 Task: Save favorite listings for beachfront homes in Hilton Head Island, South Carolina, with a private dock, and create a shortlist of coastal properties.
Action: Mouse moved to (190, 190)
Screenshot: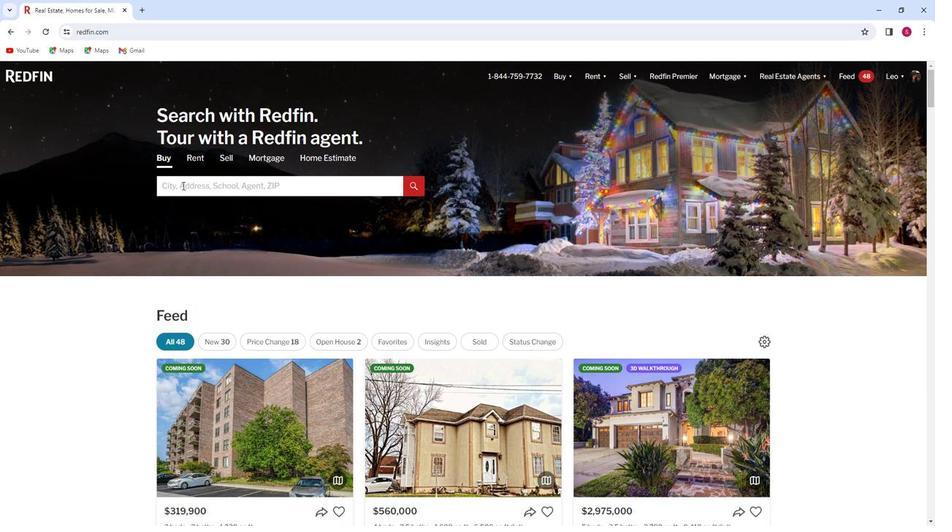 
Action: Mouse pressed left at (190, 190)
Screenshot: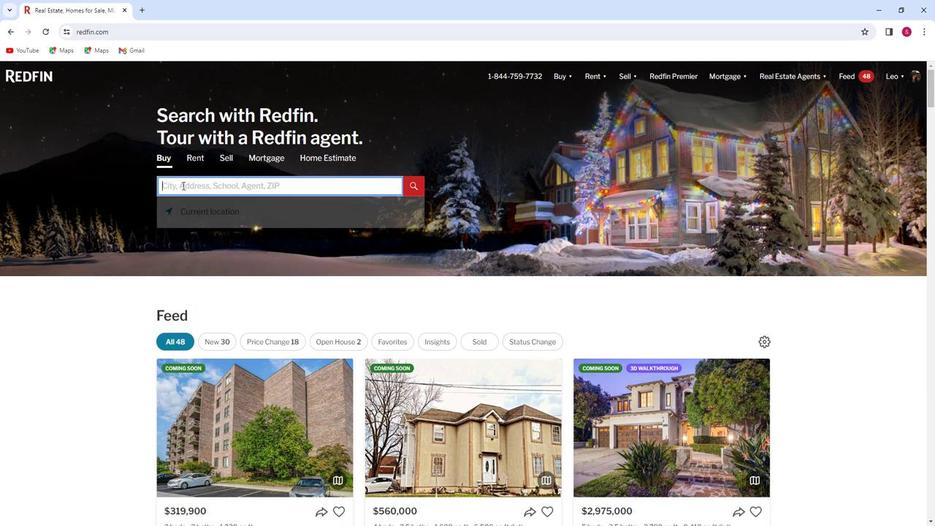 
Action: Key pressed <Key.shift><Key.shift><Key.shift><Key.shift><Key.shift><Key.shift><Key.shift><Key.shift><Key.shift><Key.shift>Hilton
Screenshot: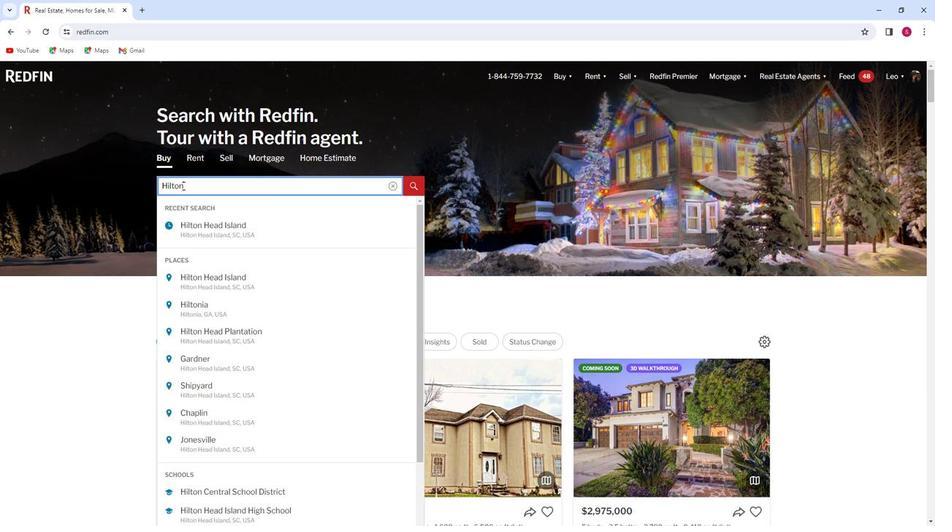
Action: Mouse moved to (228, 228)
Screenshot: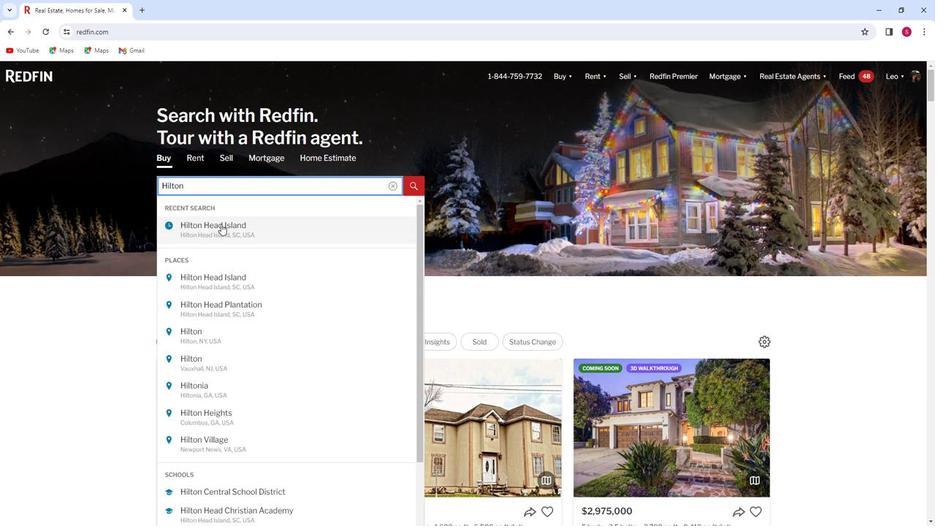 
Action: Mouse pressed left at (228, 228)
Screenshot: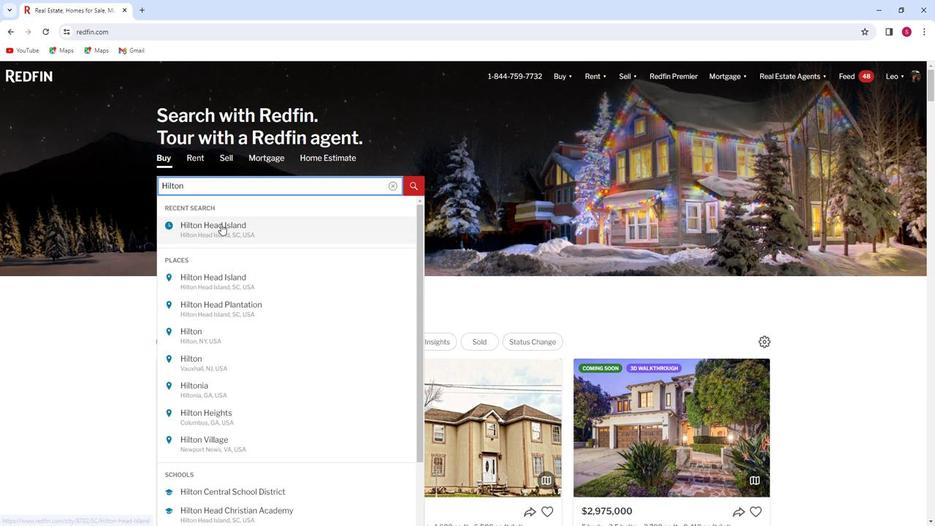 
Action: Mouse moved to (820, 146)
Screenshot: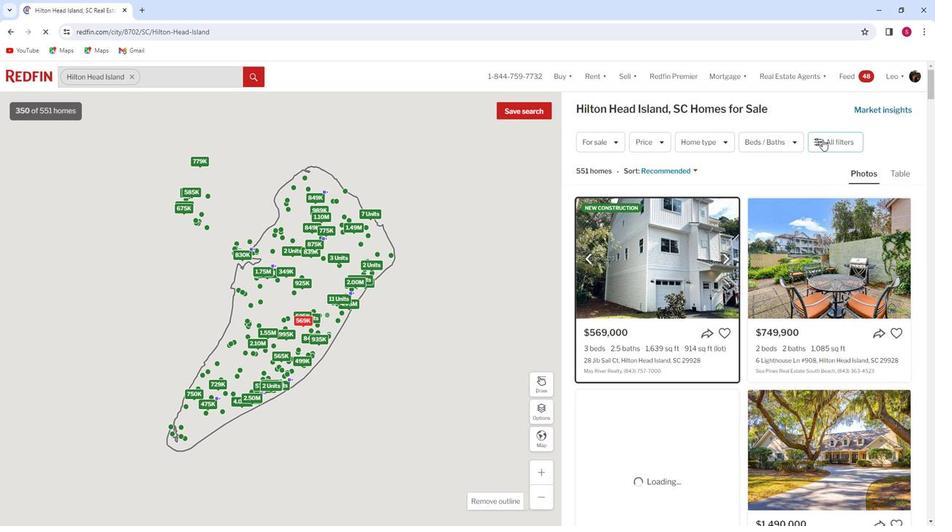 
Action: Mouse pressed left at (820, 146)
Screenshot: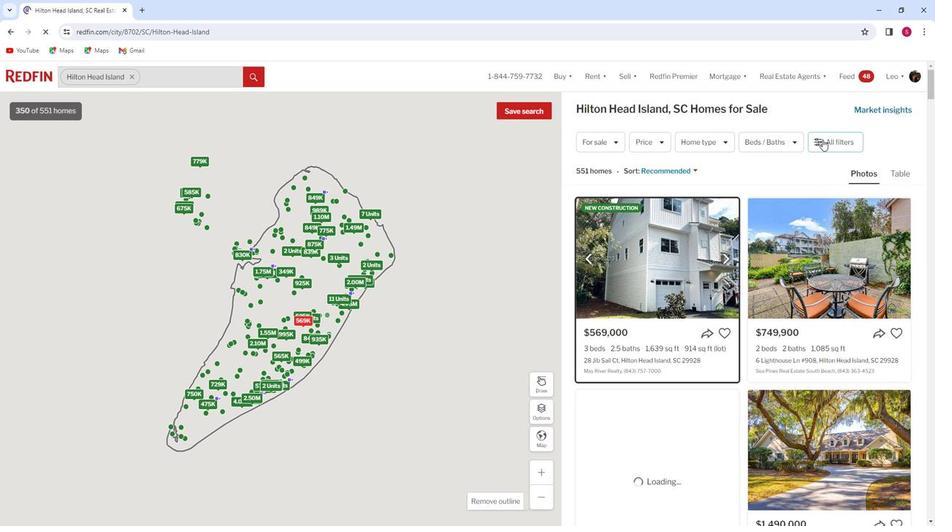 
Action: Mouse pressed left at (820, 146)
Screenshot: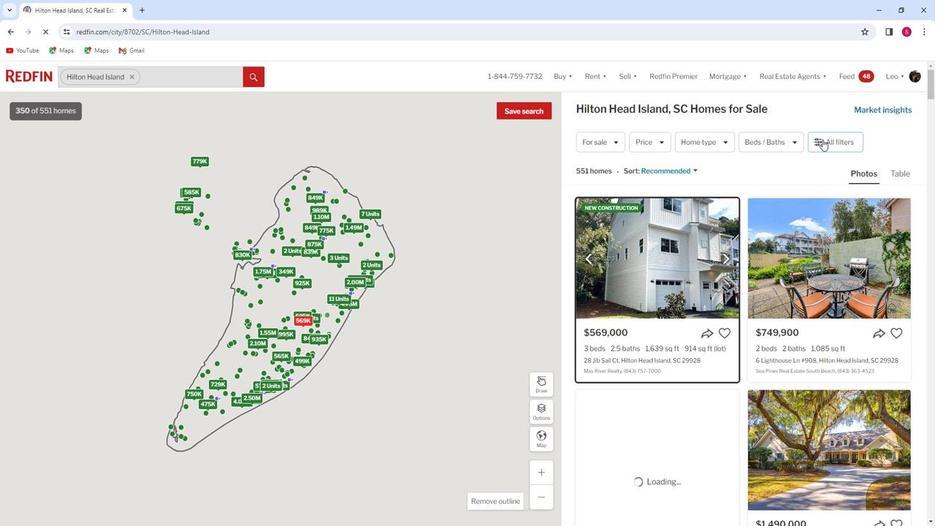 
Action: Mouse moved to (820, 146)
Screenshot: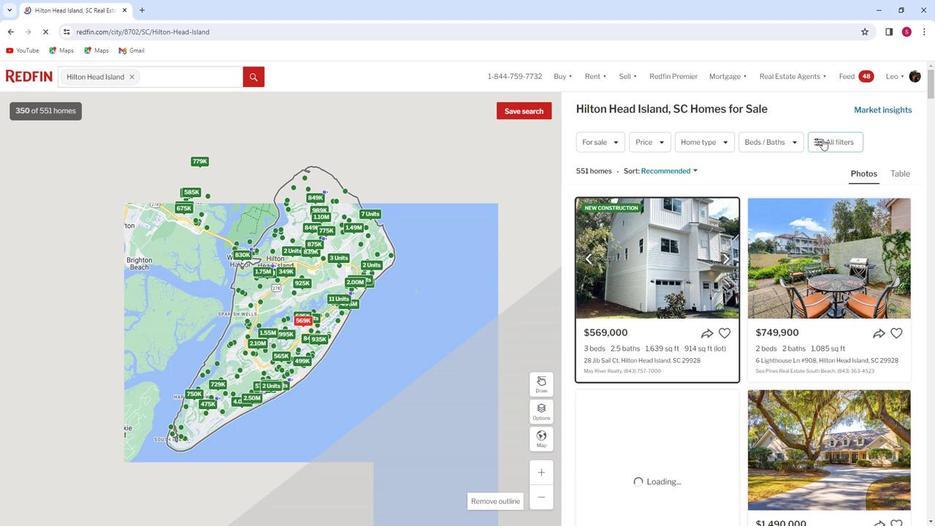 
Action: Mouse pressed left at (820, 146)
Screenshot: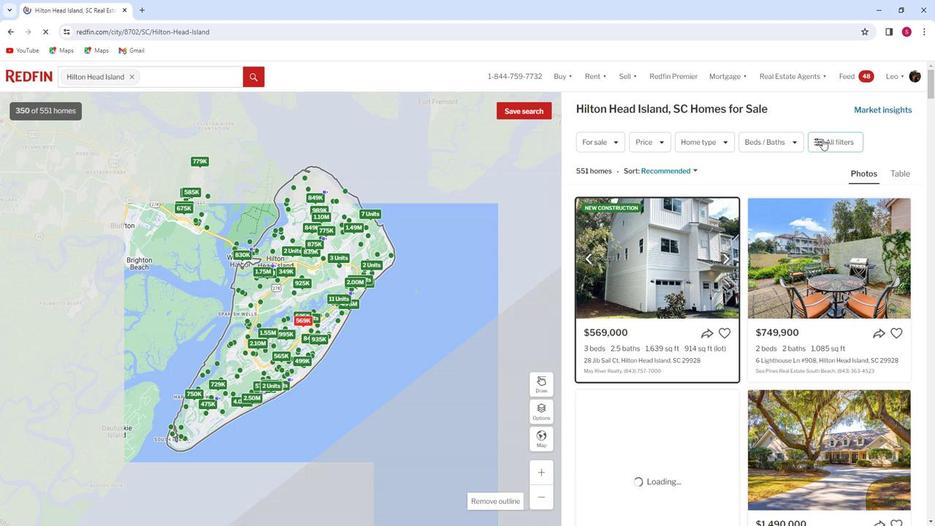 
Action: Mouse pressed left at (820, 146)
Screenshot: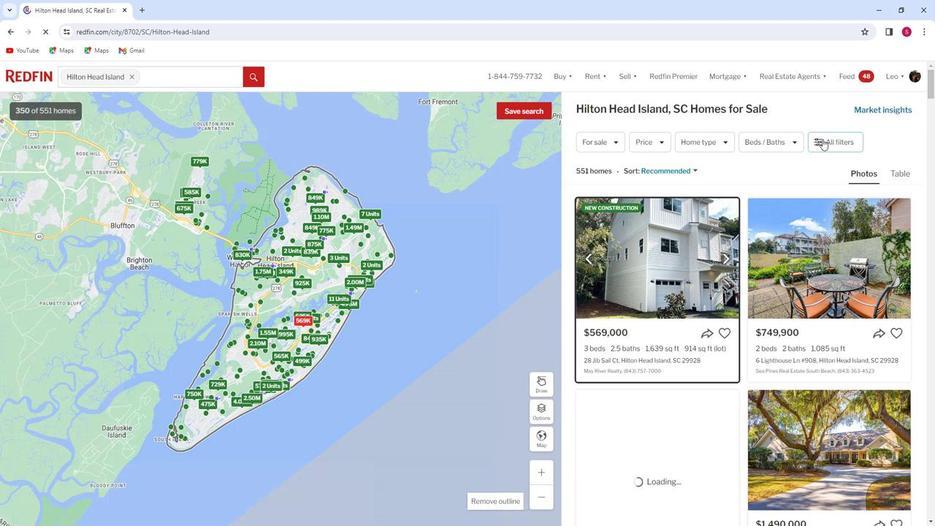 
Action: Mouse pressed left at (820, 146)
Screenshot: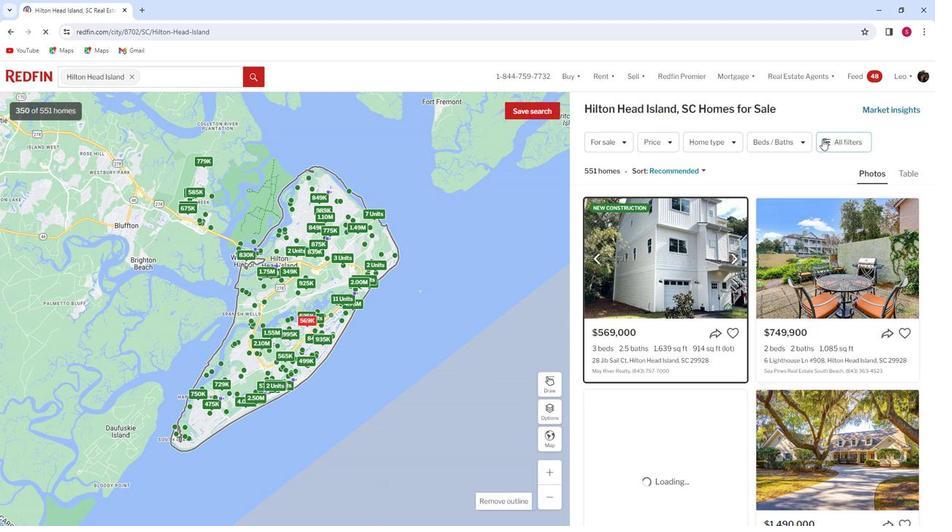 
Action: Mouse moved to (689, 244)
Screenshot: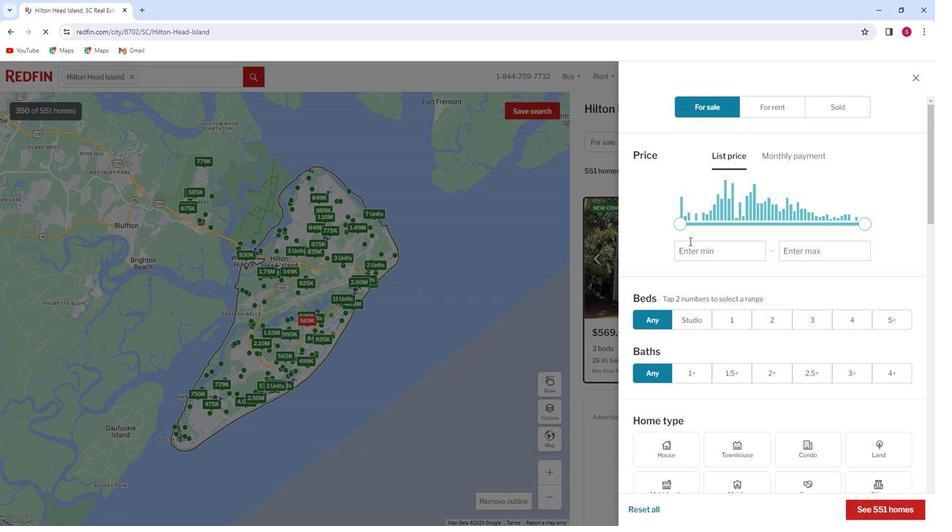 
Action: Mouse scrolled (689, 244) with delta (0, 0)
Screenshot: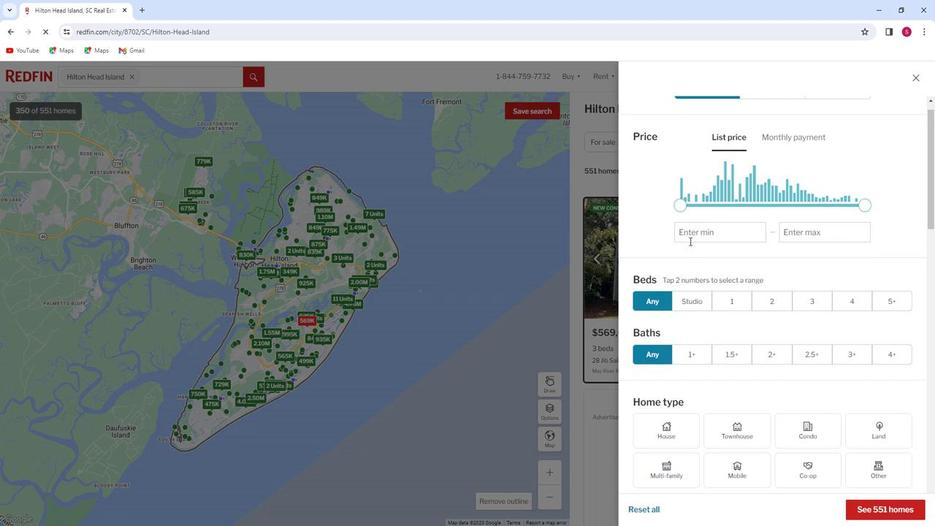 
Action: Mouse scrolled (689, 244) with delta (0, 0)
Screenshot: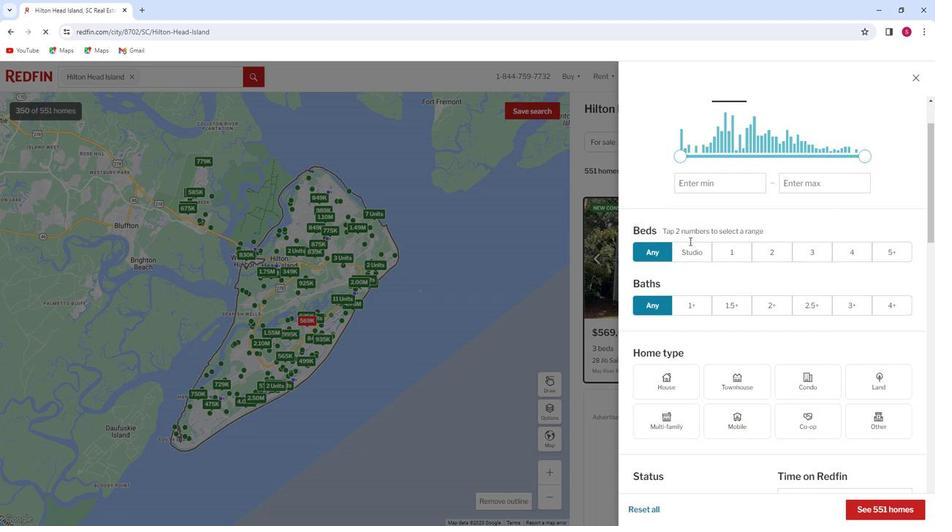 
Action: Mouse scrolled (689, 244) with delta (0, 0)
Screenshot: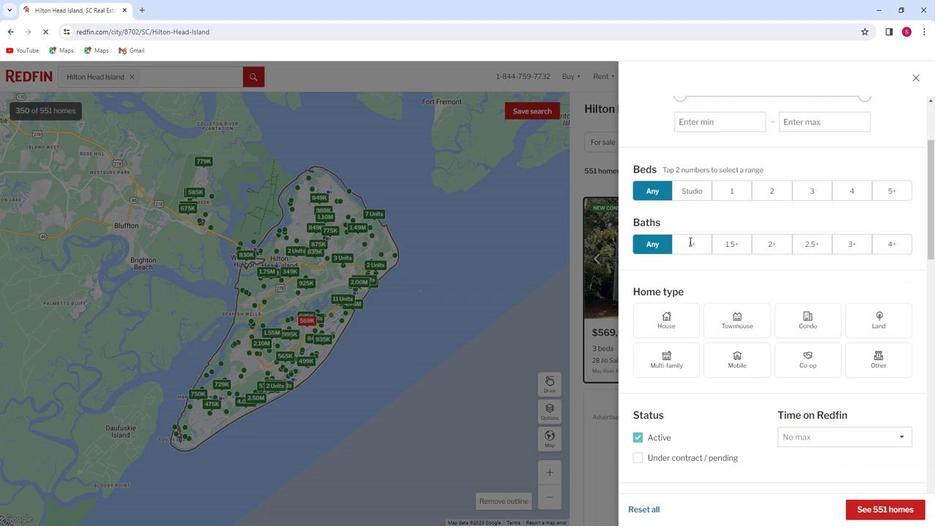 
Action: Mouse scrolled (689, 245) with delta (0, 0)
Screenshot: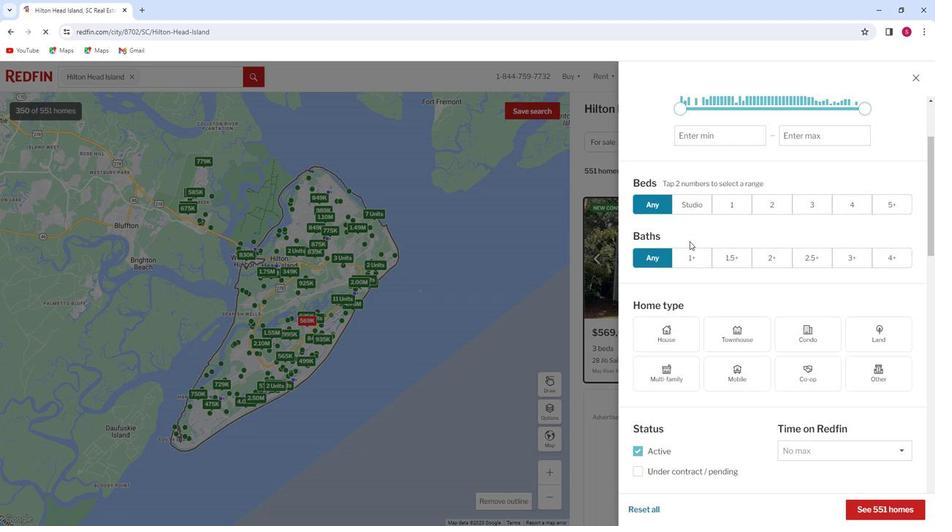 
Action: Mouse scrolled (689, 245) with delta (0, 0)
Screenshot: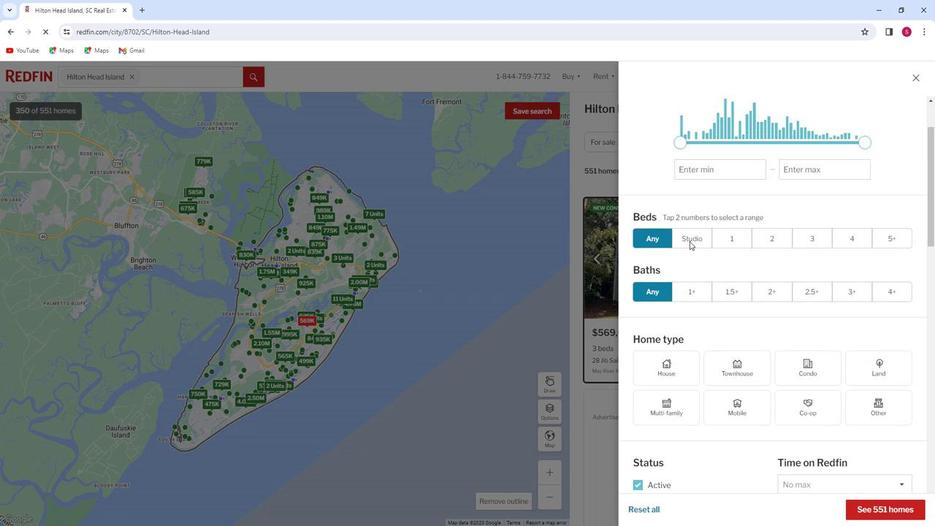 
Action: Mouse scrolled (689, 244) with delta (0, 0)
Screenshot: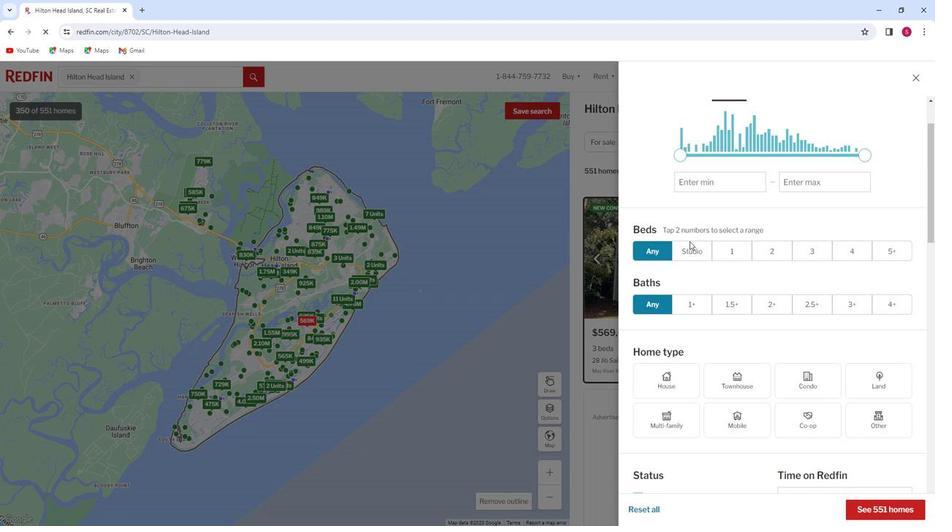 
Action: Mouse scrolled (689, 244) with delta (0, 0)
Screenshot: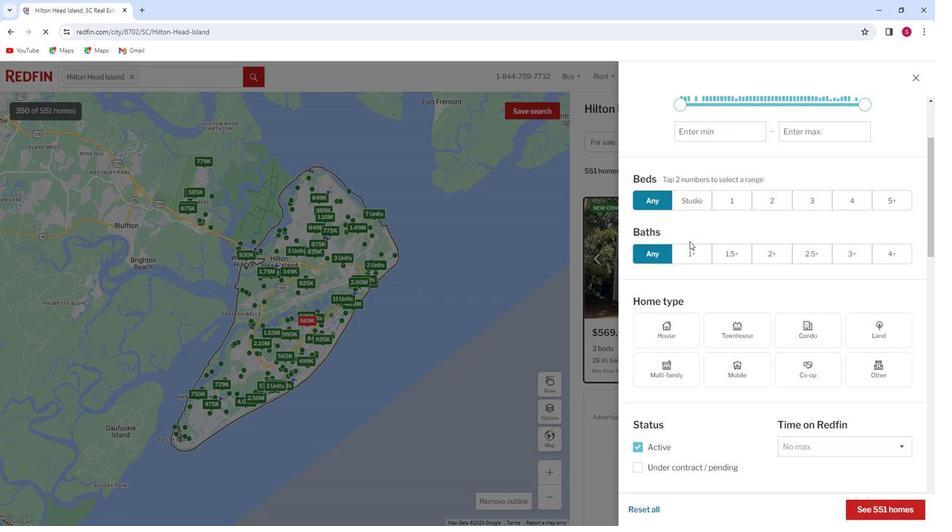 
Action: Mouse scrolled (689, 244) with delta (0, 0)
Screenshot: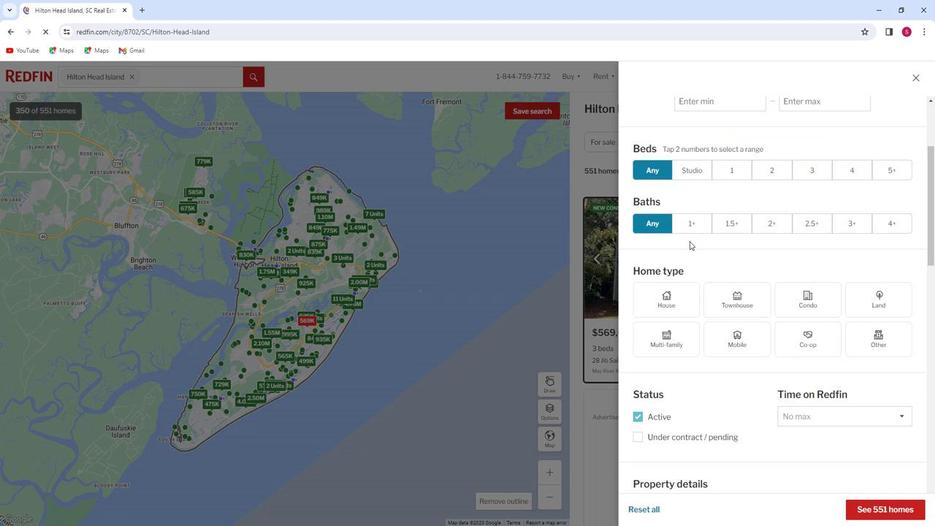 
Action: Mouse scrolled (689, 244) with delta (0, 0)
Screenshot: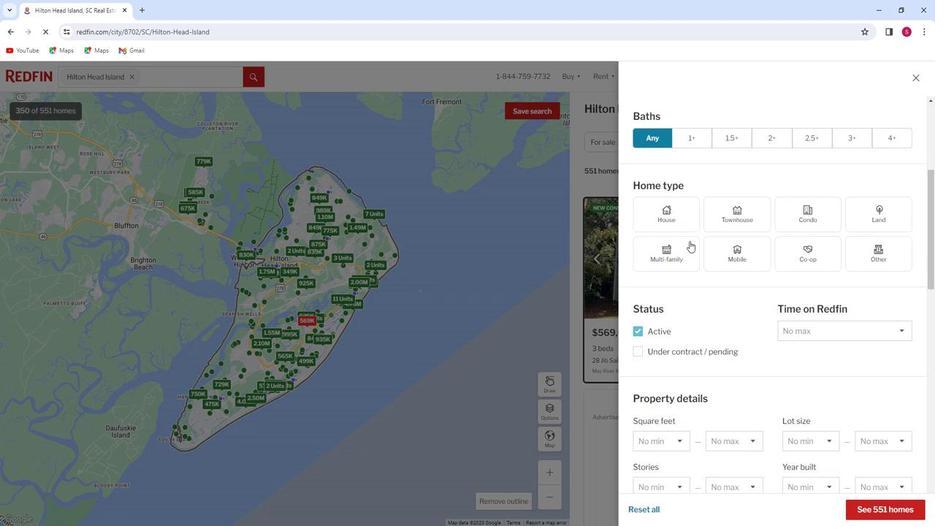 
Action: Mouse moved to (665, 204)
Screenshot: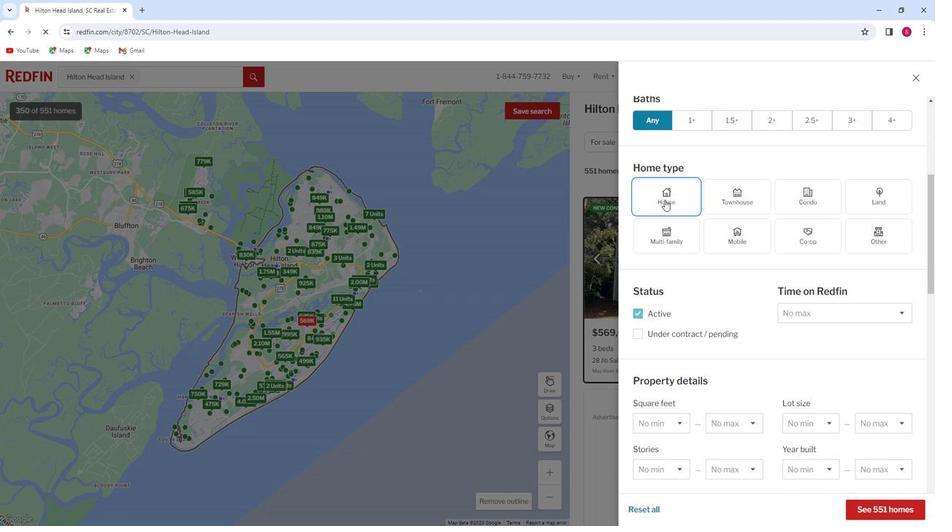 
Action: Mouse pressed left at (665, 204)
Screenshot: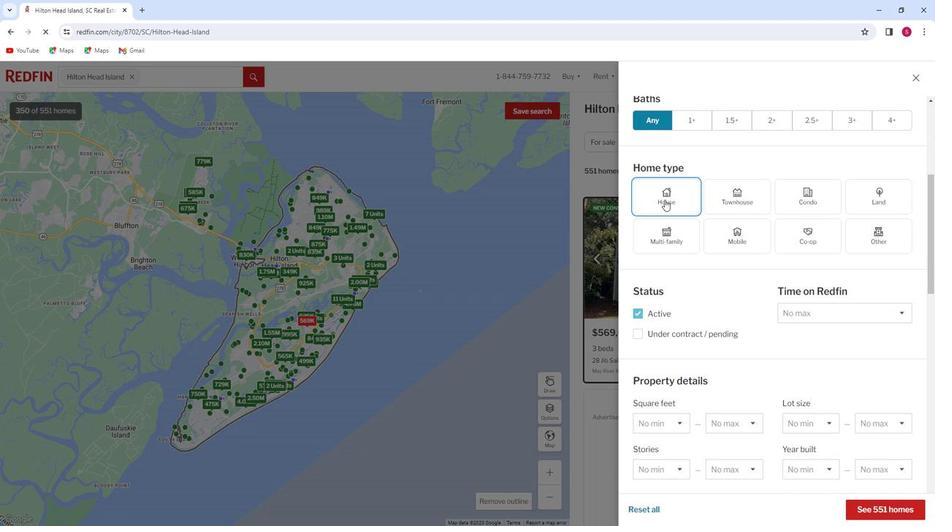 
Action: Mouse moved to (680, 276)
Screenshot: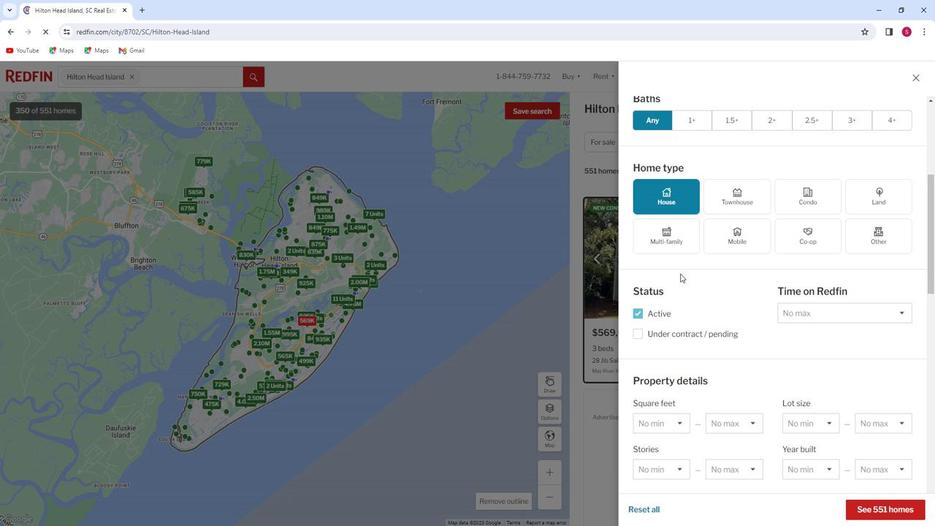 
Action: Mouse scrolled (680, 275) with delta (0, 0)
Screenshot: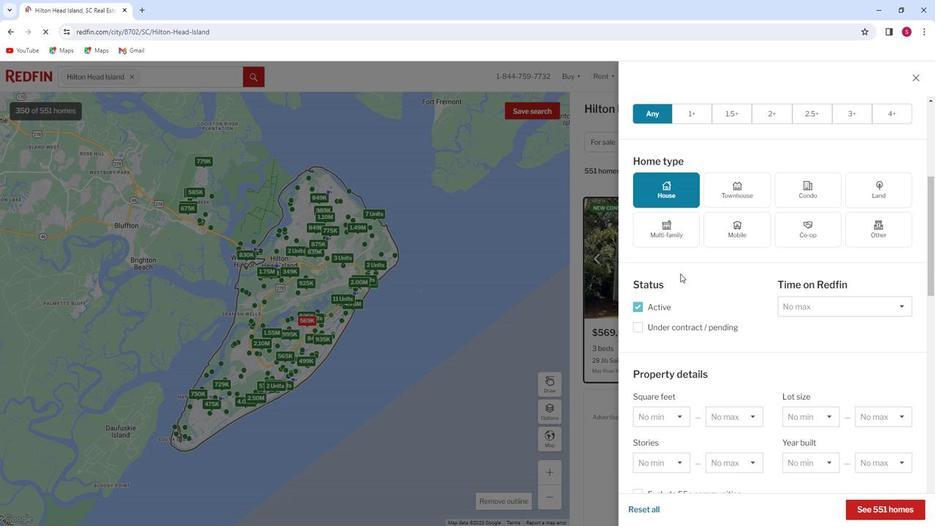 
Action: Mouse scrolled (680, 275) with delta (0, 0)
Screenshot: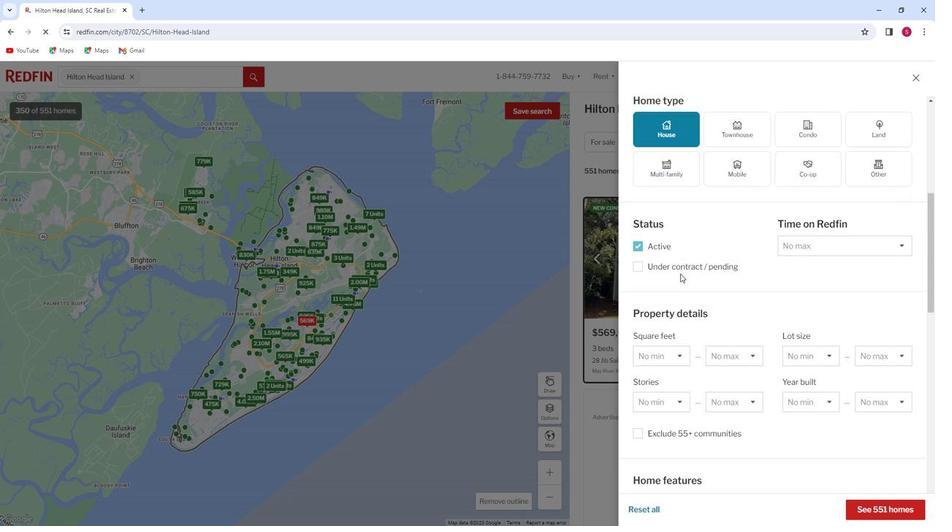 
Action: Mouse scrolled (680, 275) with delta (0, 0)
Screenshot: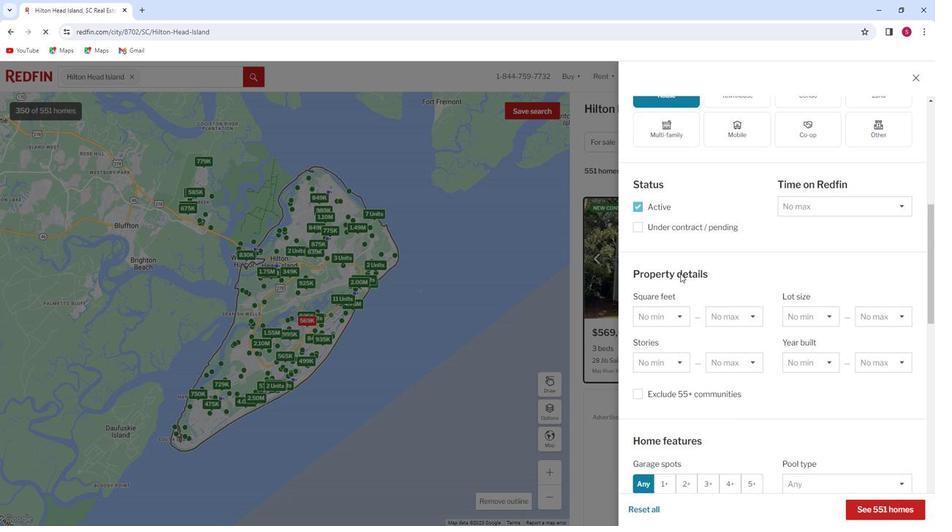 
Action: Mouse scrolled (680, 275) with delta (0, 0)
Screenshot: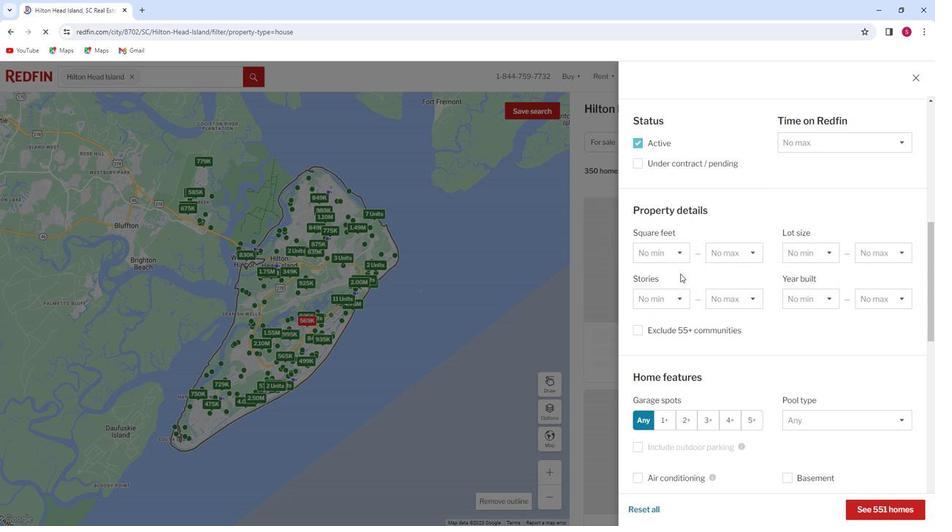 
Action: Mouse scrolled (680, 275) with delta (0, 0)
Screenshot: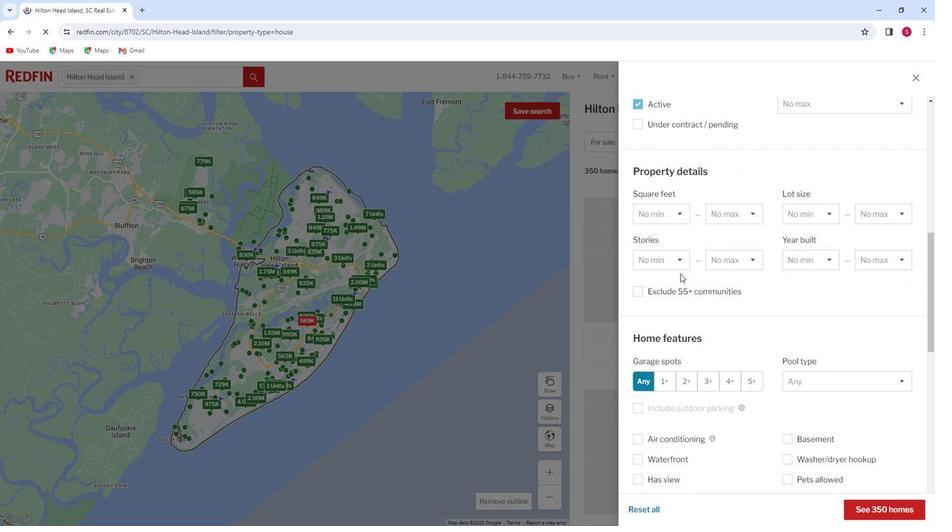 
Action: Mouse scrolled (680, 275) with delta (0, 0)
Screenshot: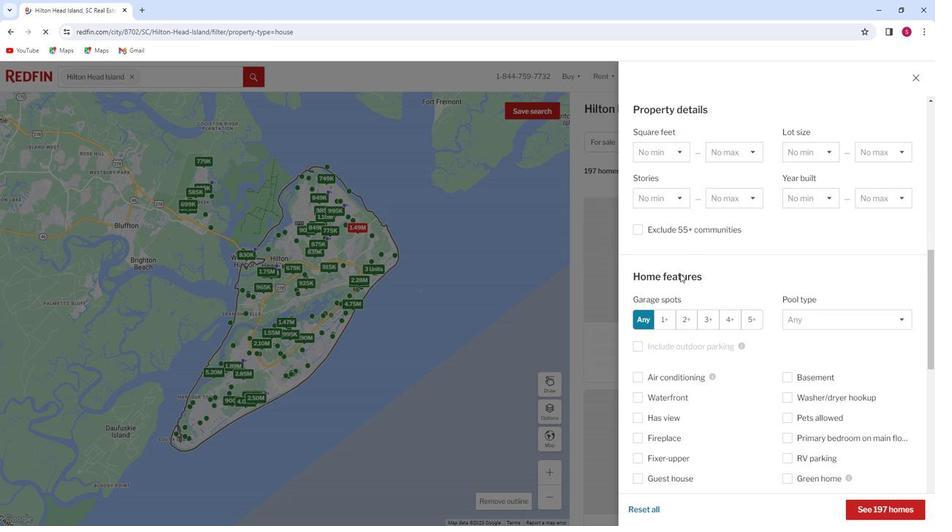 
Action: Mouse scrolled (680, 275) with delta (0, 0)
Screenshot: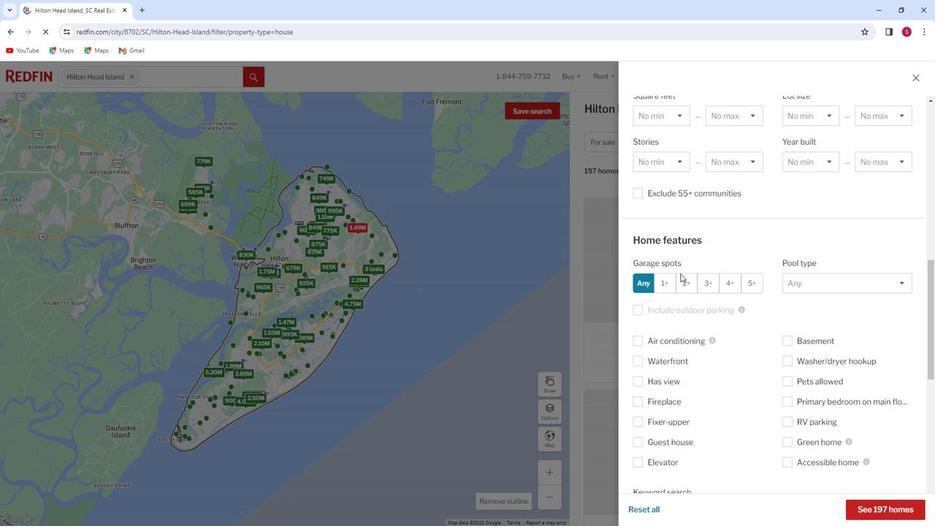 
Action: Mouse scrolled (680, 275) with delta (0, 0)
Screenshot: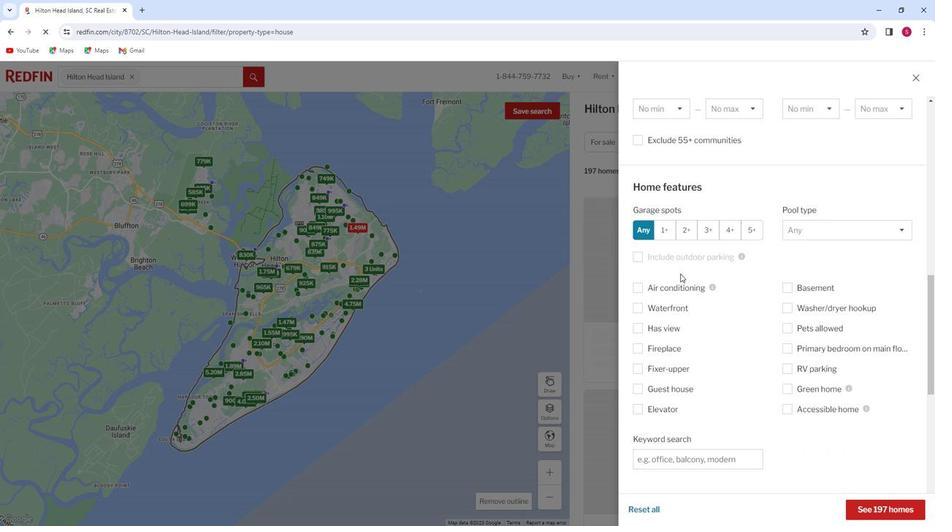 
Action: Mouse scrolled (680, 275) with delta (0, 0)
Screenshot: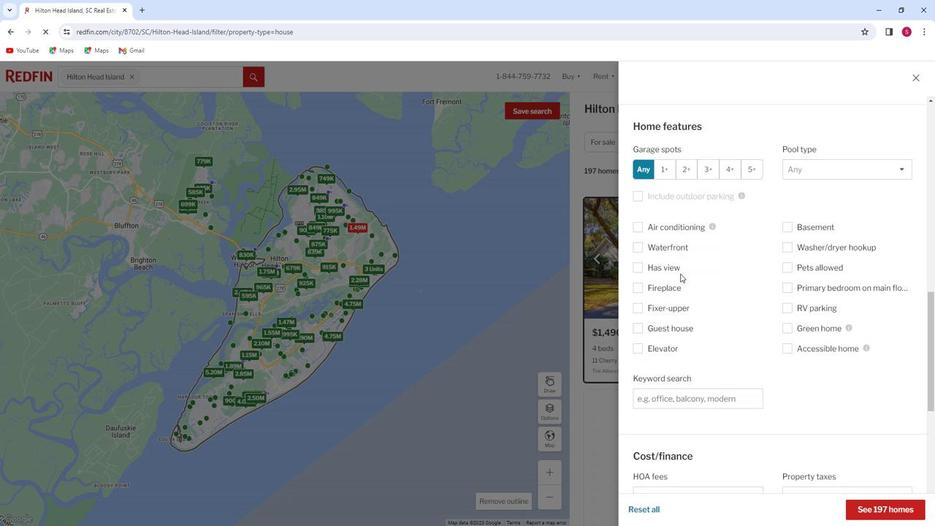 
Action: Mouse moved to (668, 367)
Screenshot: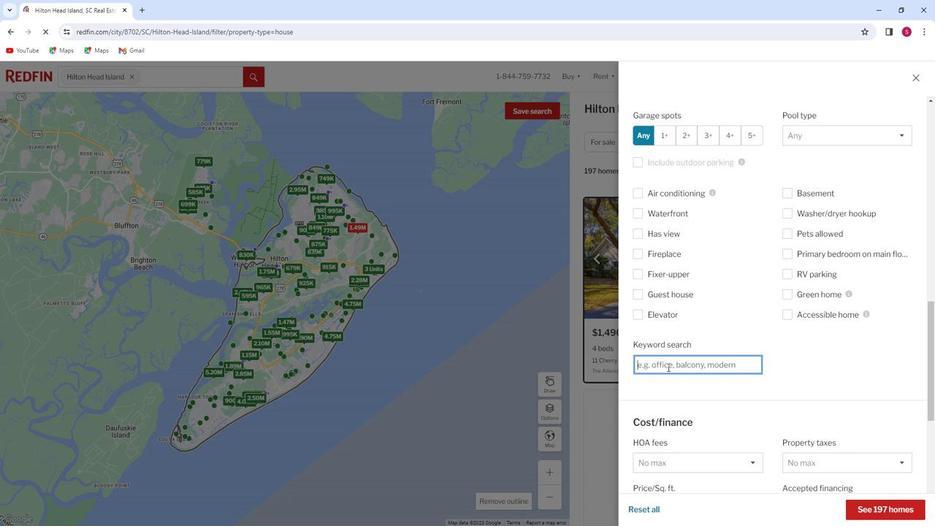 
Action: Mouse pressed left at (668, 367)
Screenshot: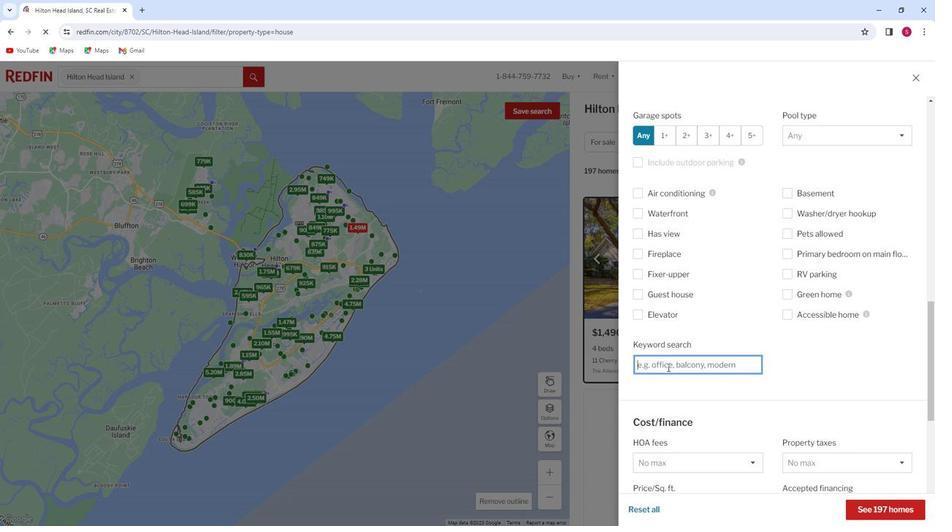 
Action: Key pressed beachfront<Key.space>and<Key.space>private<Key.space>dock
Screenshot: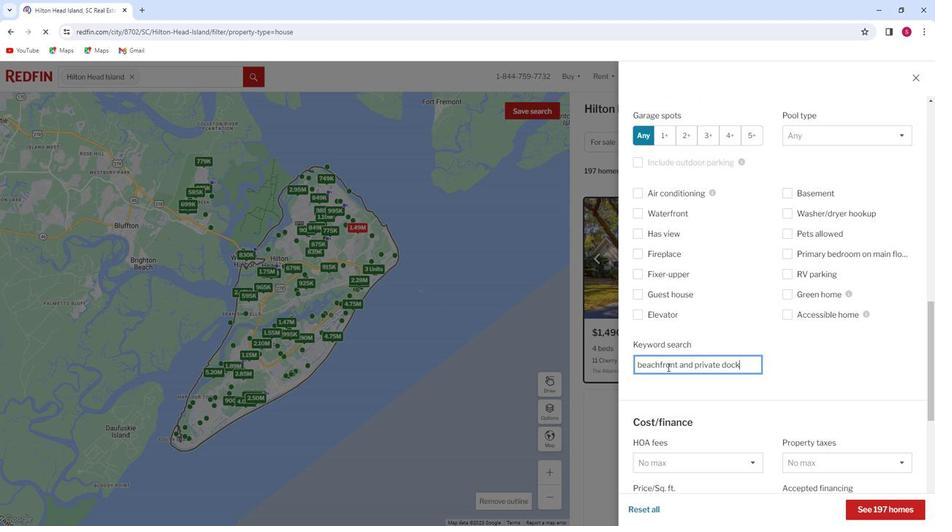 
Action: Mouse moved to (708, 378)
Screenshot: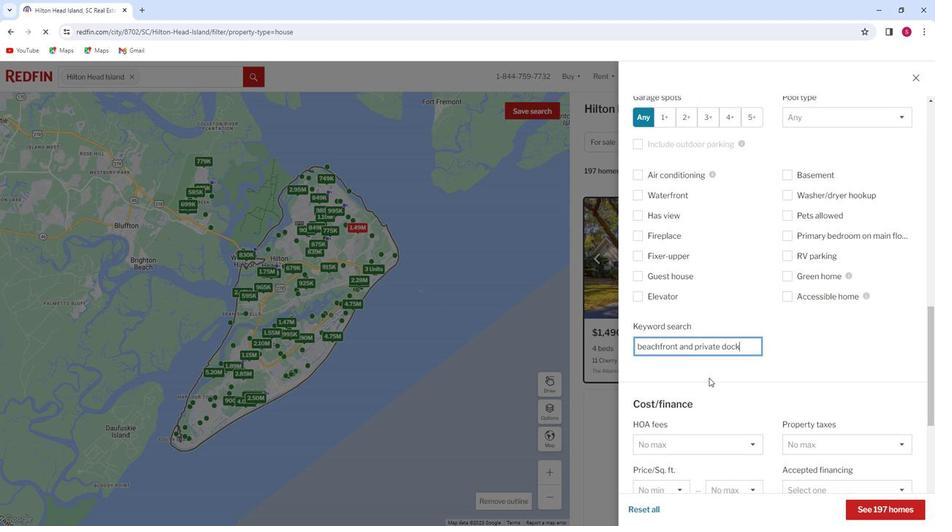 
Action: Mouse scrolled (708, 378) with delta (0, 0)
Screenshot: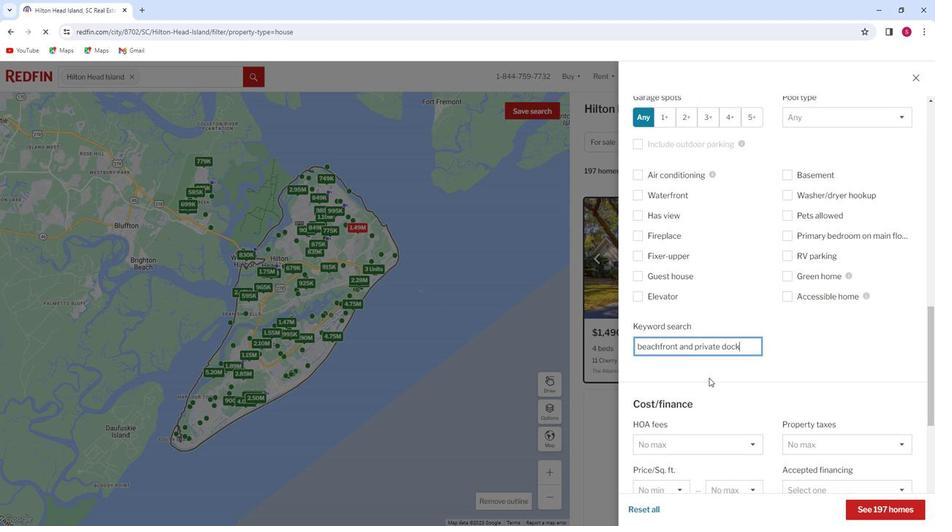 
Action: Mouse moved to (707, 376)
Screenshot: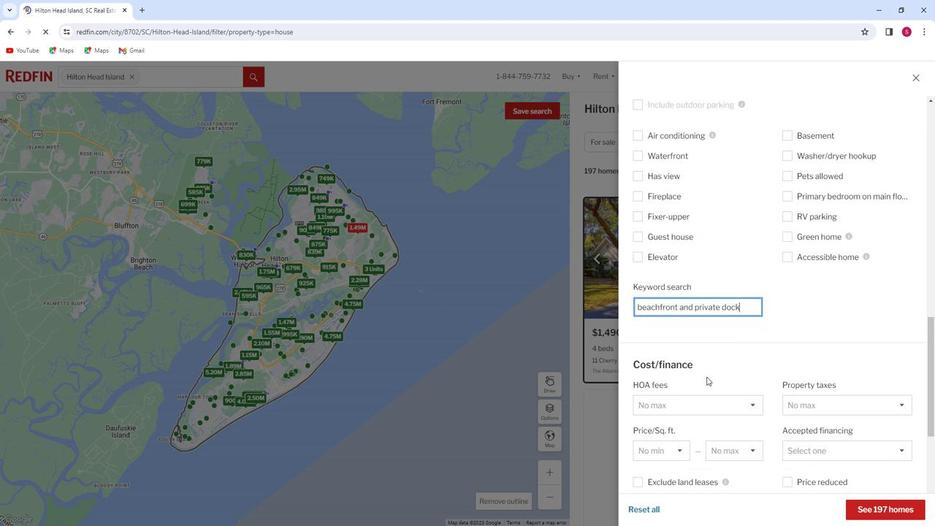 
Action: Mouse scrolled (707, 376) with delta (0, 0)
Screenshot: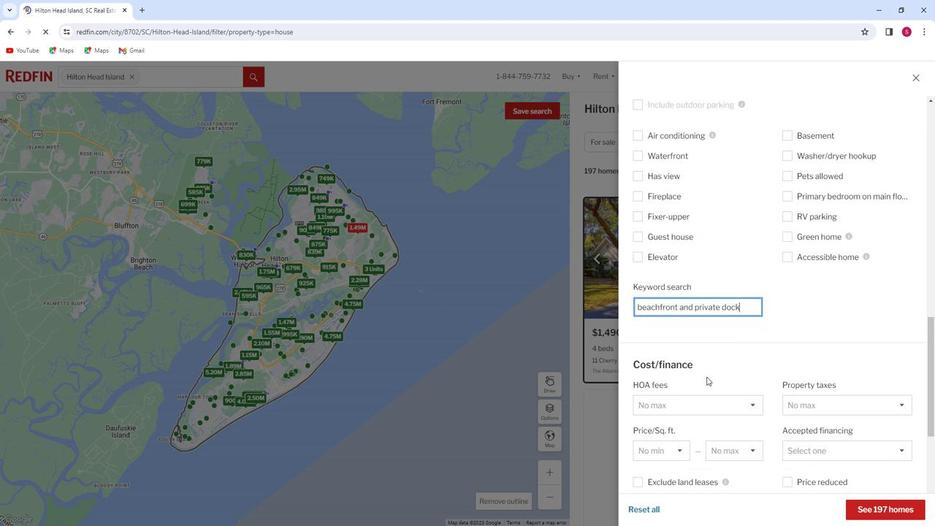
Action: Mouse moved to (704, 375)
Screenshot: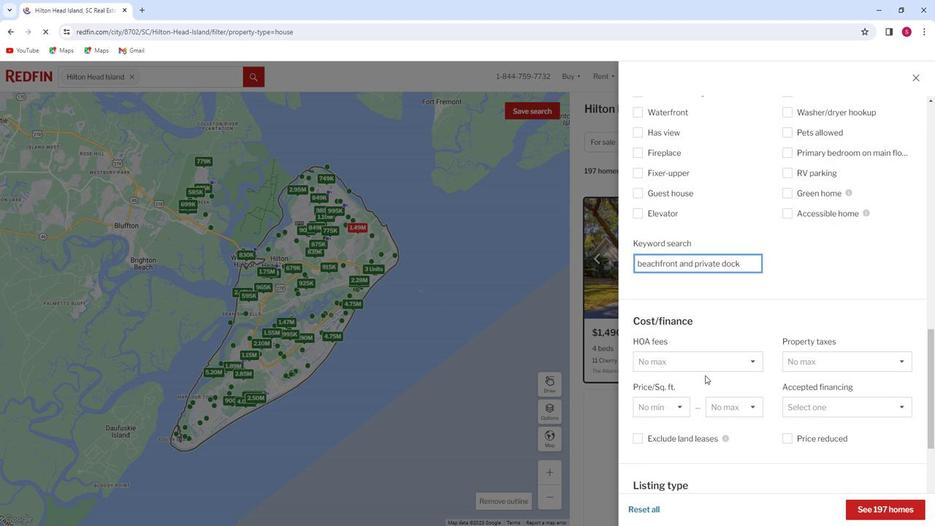 
Action: Mouse scrolled (704, 374) with delta (0, 0)
Screenshot: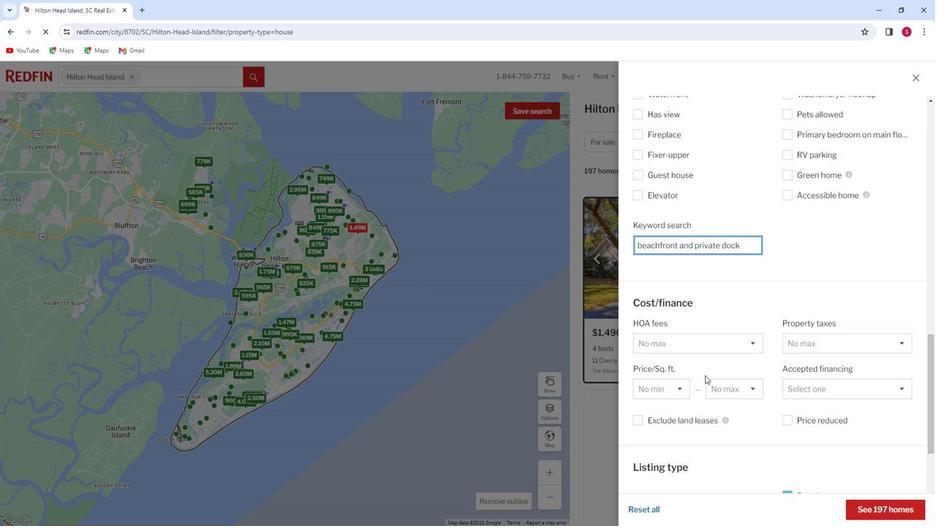 
Action: Mouse scrolled (704, 374) with delta (0, 0)
Screenshot: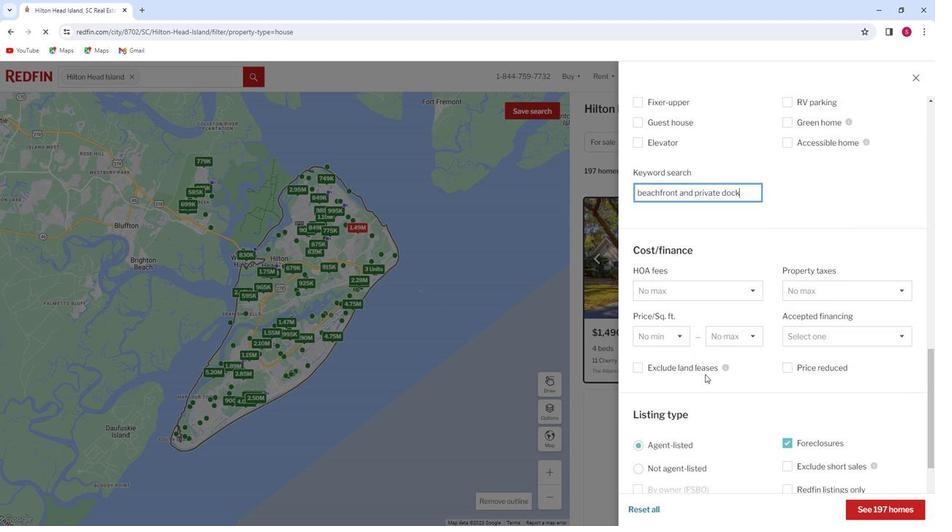 
Action: Mouse moved to (704, 373)
Screenshot: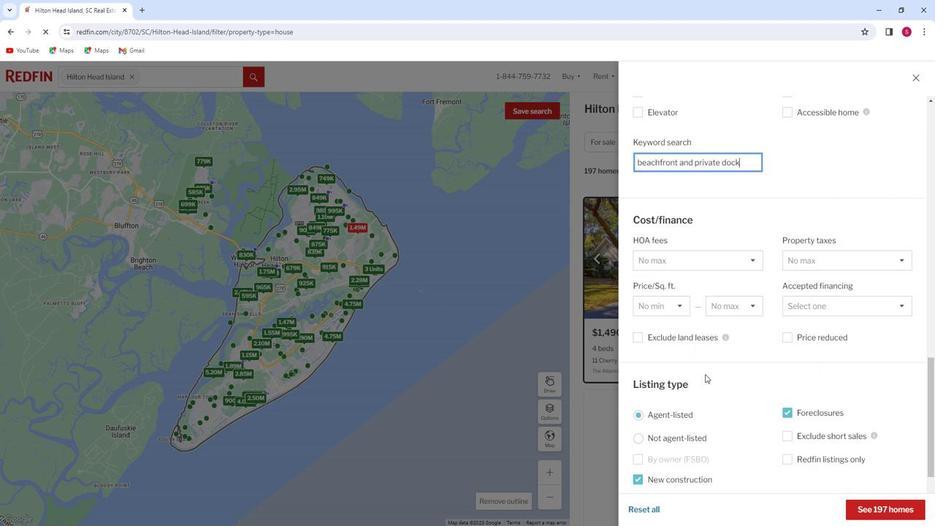 
Action: Mouse scrolled (704, 373) with delta (0, 0)
Screenshot: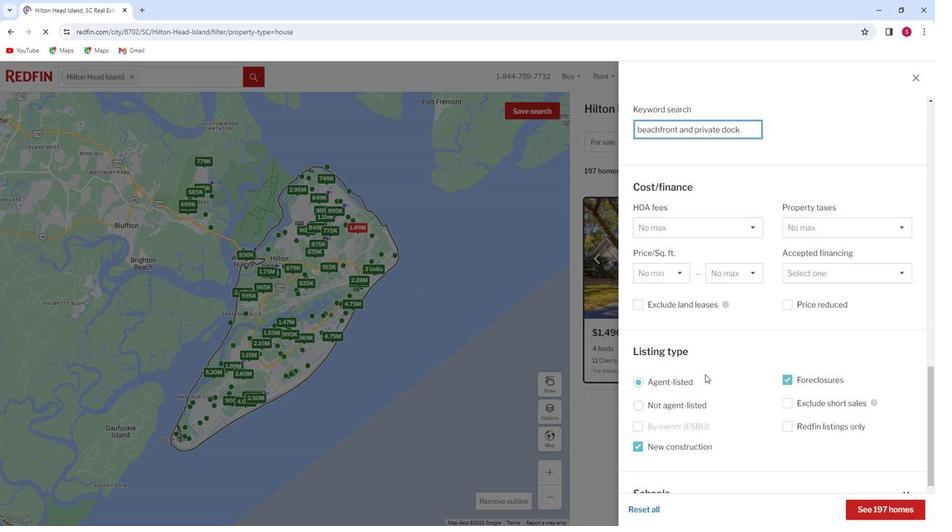 
Action: Mouse scrolled (704, 373) with delta (0, 0)
Screenshot: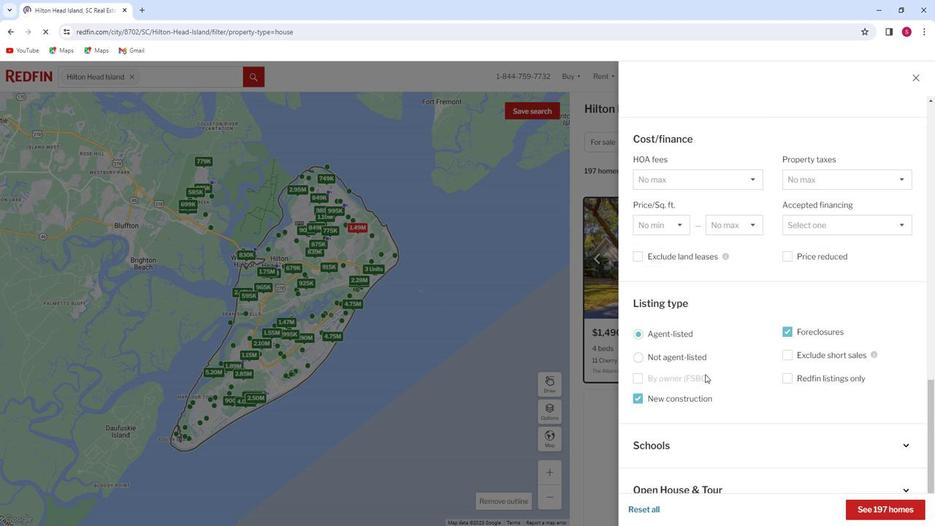 
Action: Mouse moved to (704, 373)
Screenshot: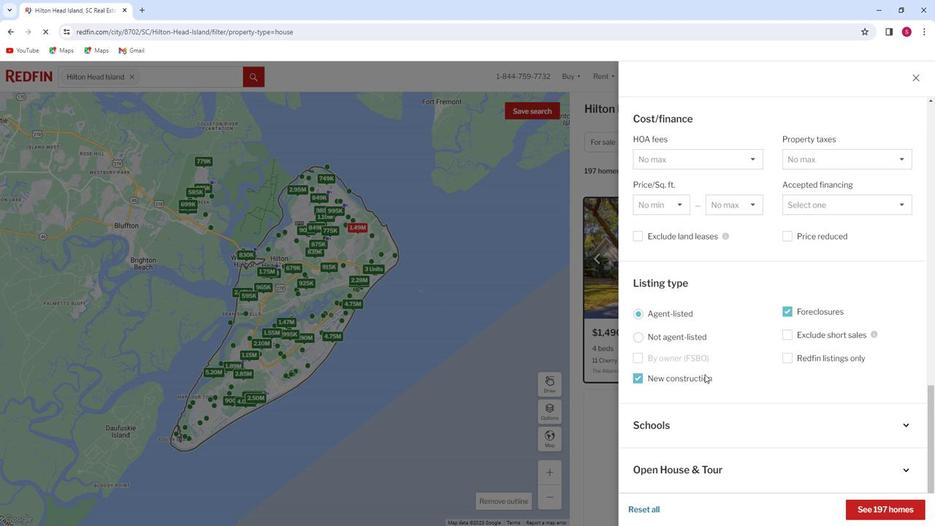 
Action: Mouse scrolled (704, 373) with delta (0, 0)
Screenshot: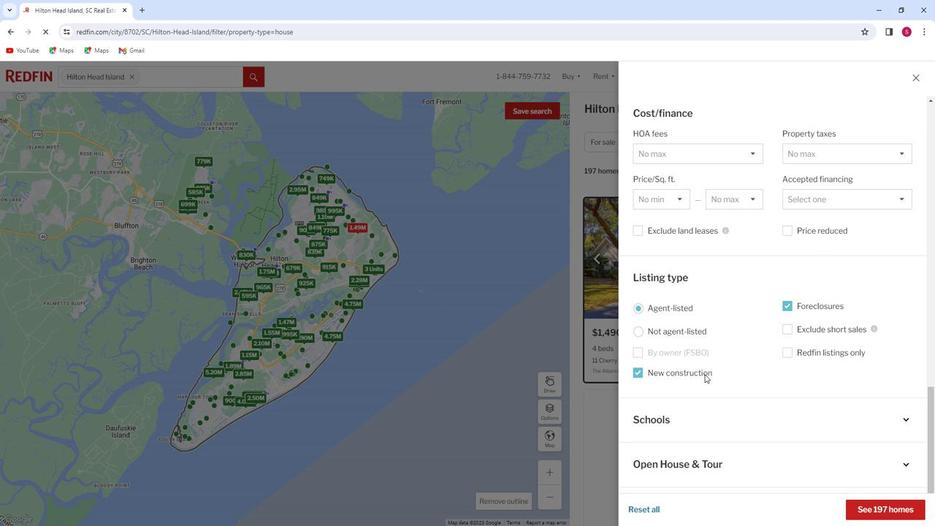 
Action: Mouse scrolled (704, 373) with delta (0, 0)
Screenshot: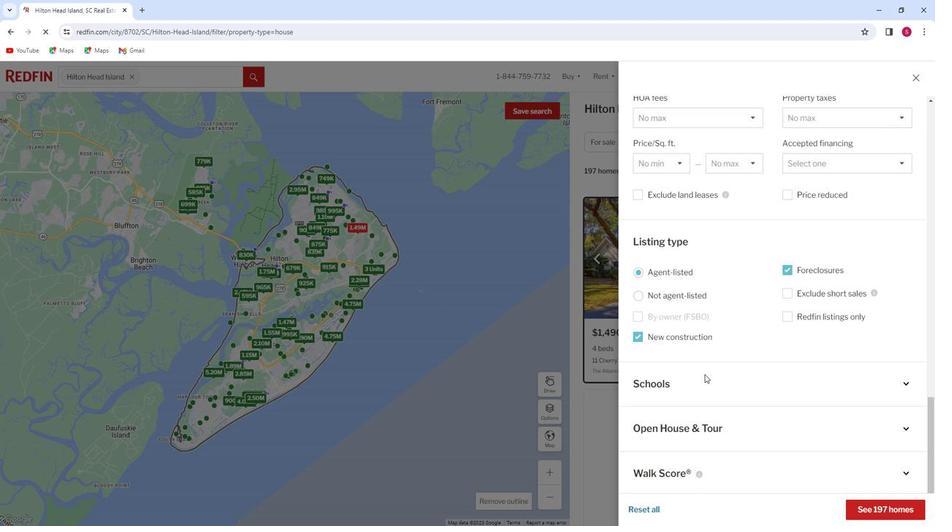 
Action: Mouse scrolled (704, 373) with delta (0, 0)
Screenshot: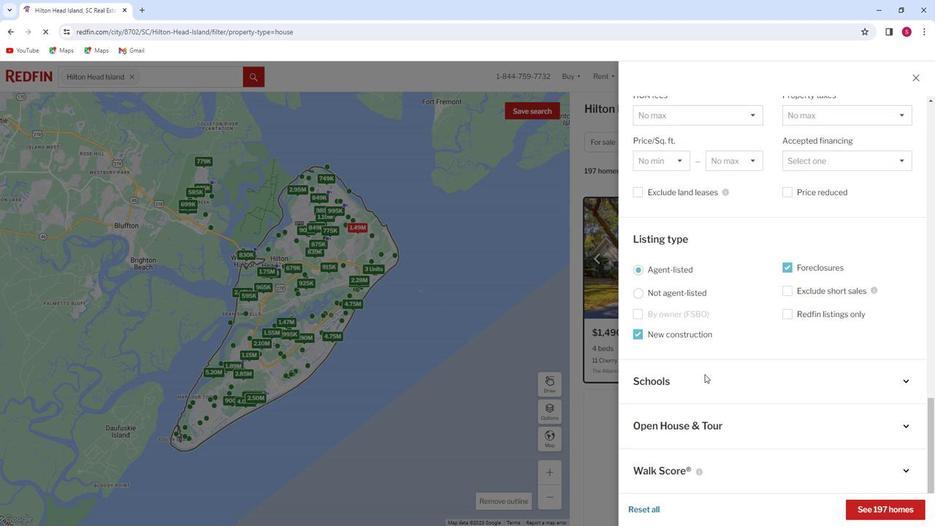 
Action: Mouse moved to (869, 502)
Screenshot: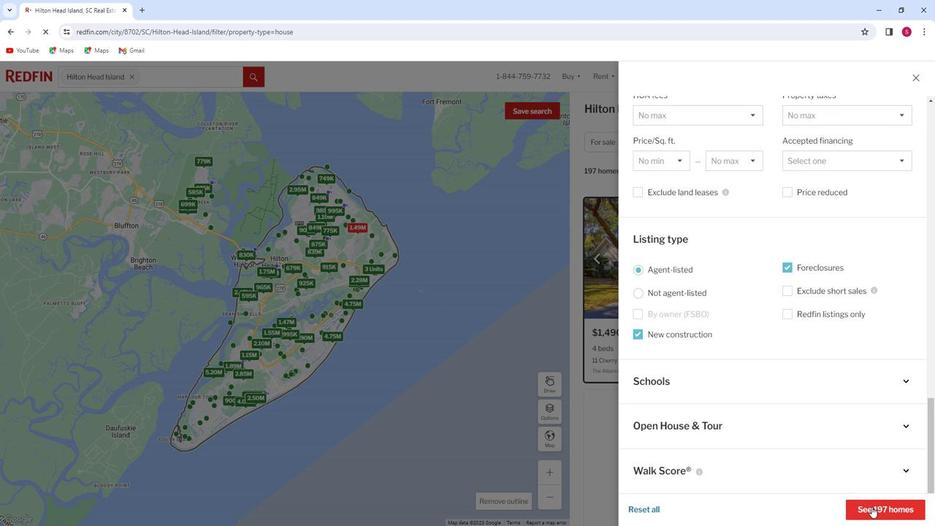 
Action: Mouse pressed left at (869, 502)
Screenshot: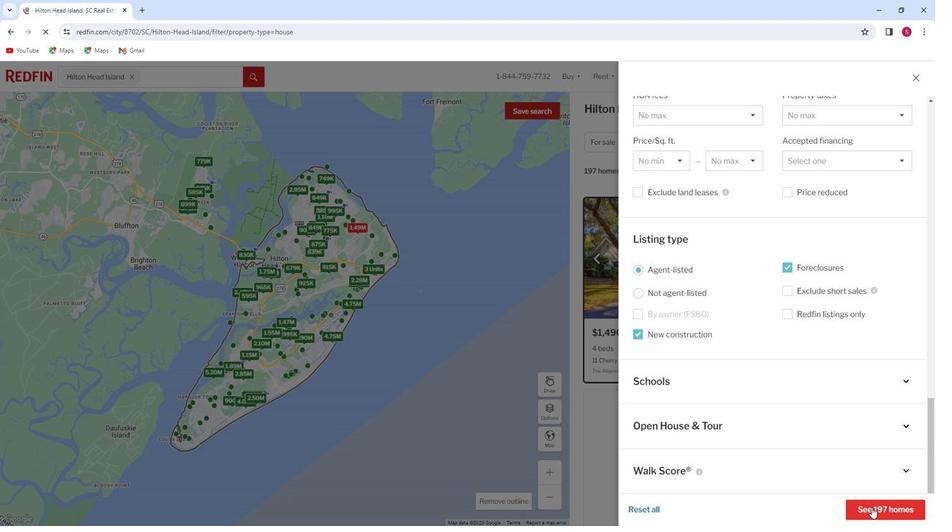 
Action: Mouse moved to (805, 434)
Screenshot: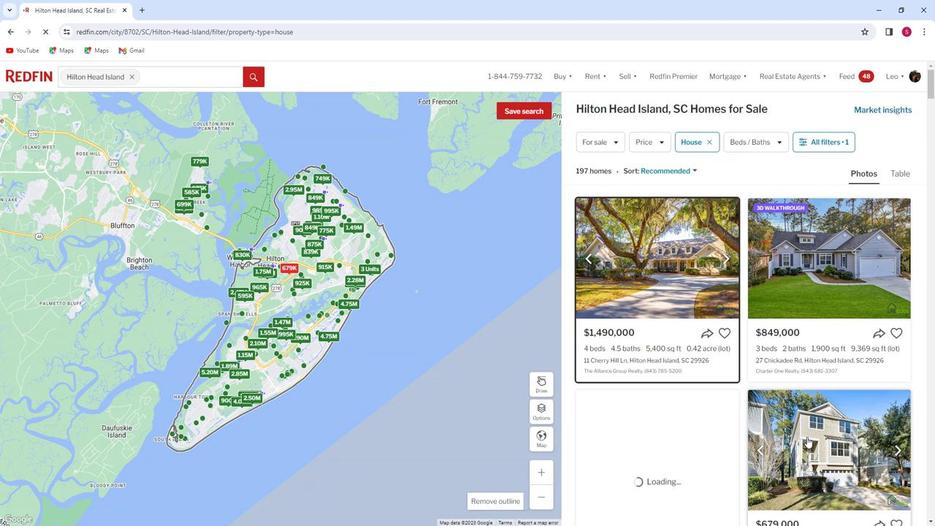 
